 Task: Check the sale-to-list ratio of 3 bathrooms in the last 1 year.
Action: Mouse moved to (762, 176)
Screenshot: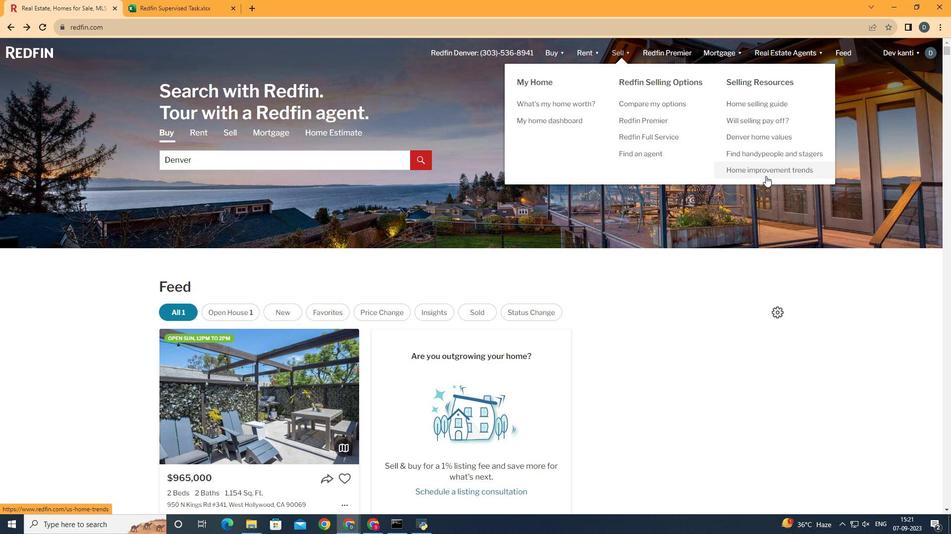 
Action: Mouse pressed left at (762, 176)
Screenshot: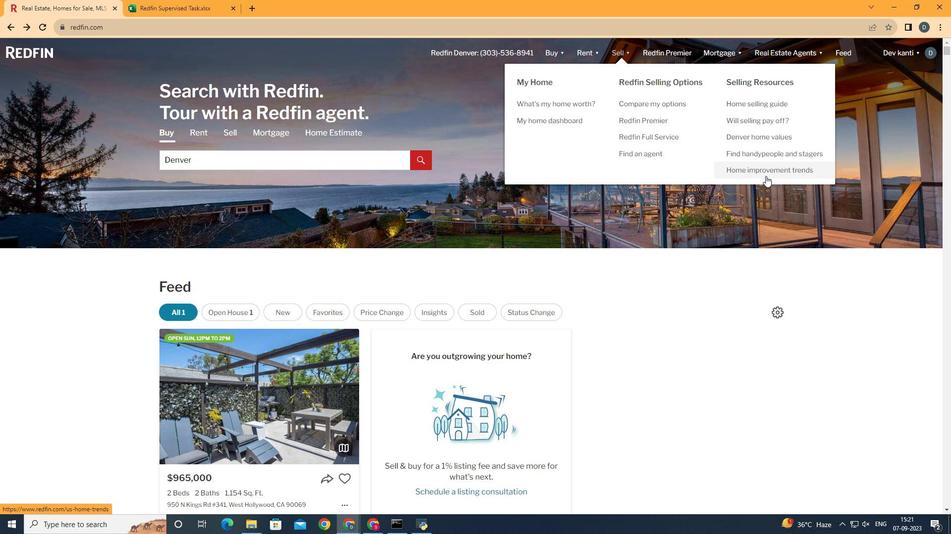 
Action: Mouse moved to (761, 168)
Screenshot: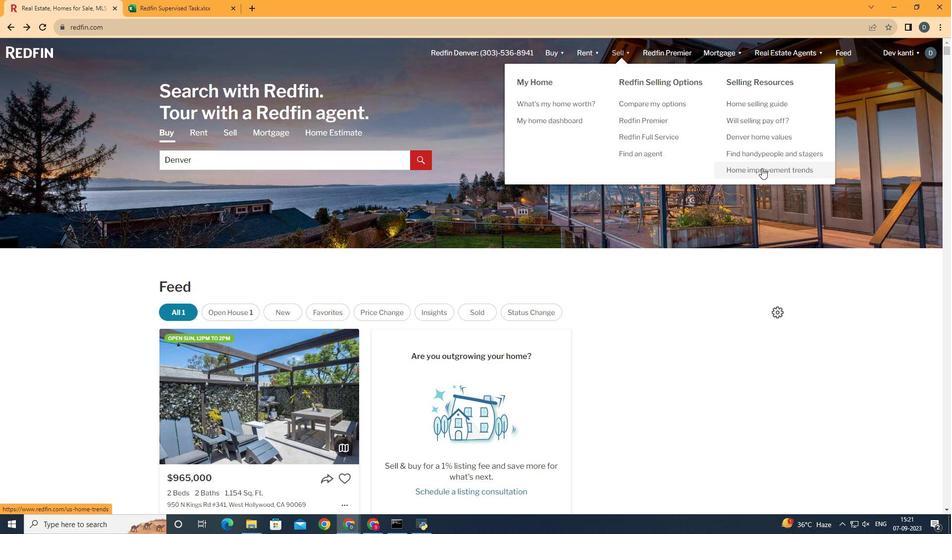 
Action: Mouse pressed left at (761, 168)
Screenshot: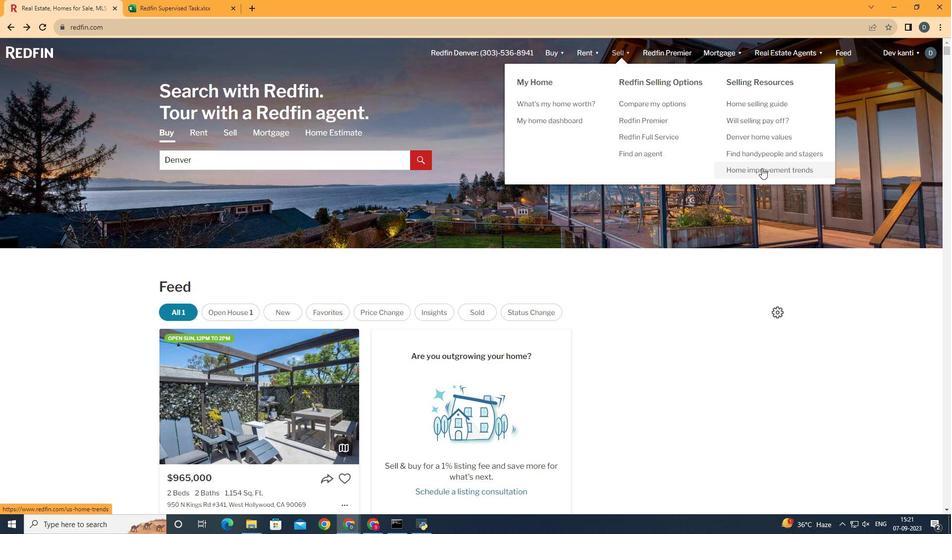 
Action: Mouse moved to (235, 186)
Screenshot: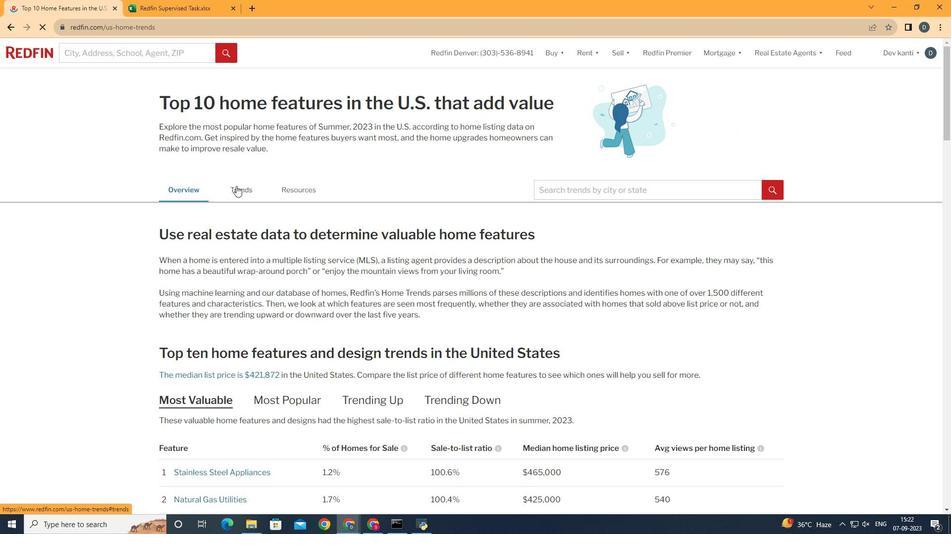 
Action: Mouse pressed left at (235, 186)
Screenshot: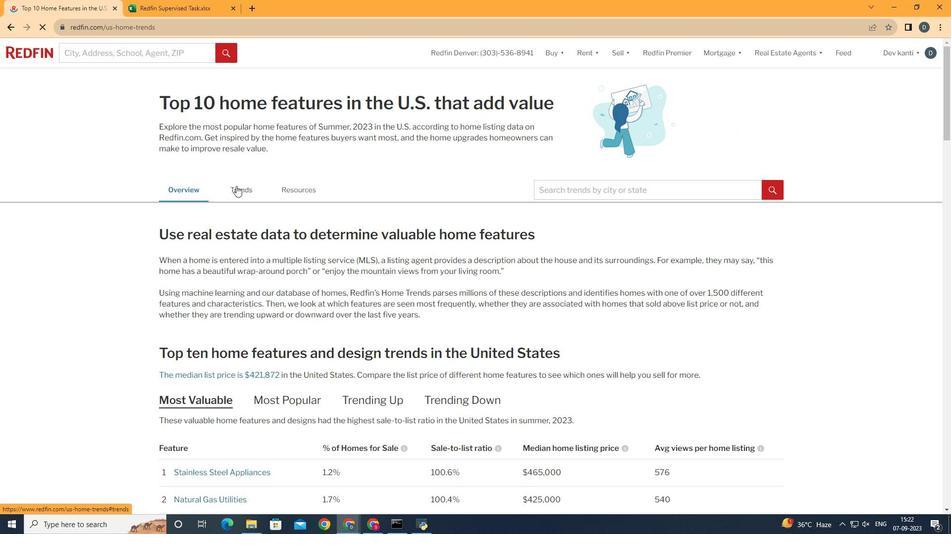 
Action: Mouse moved to (236, 186)
Screenshot: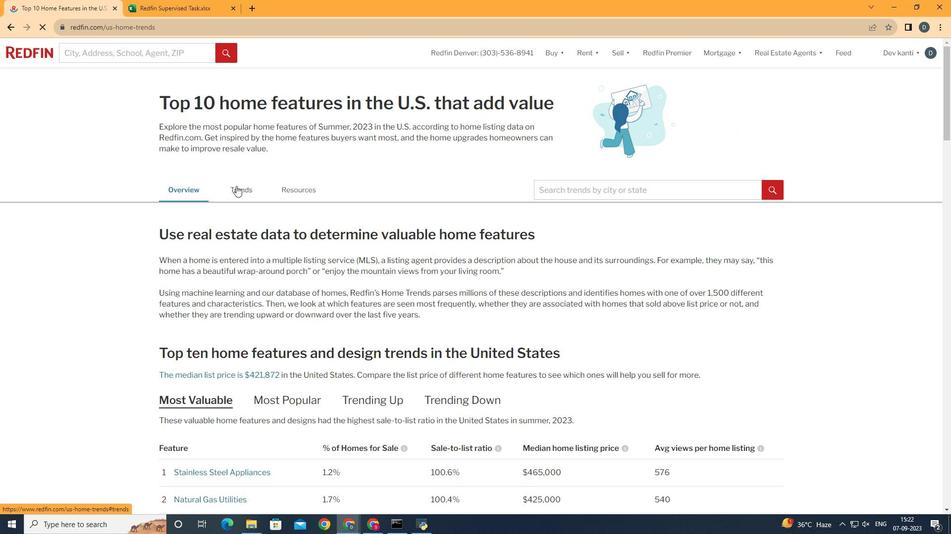 
Action: Mouse scrolled (236, 185) with delta (0, 0)
Screenshot: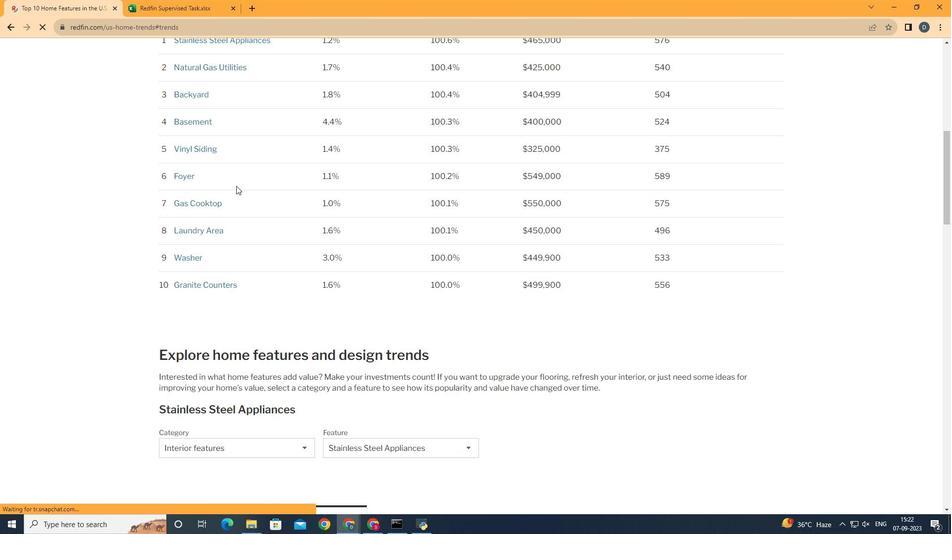 
Action: Mouse scrolled (236, 185) with delta (0, 0)
Screenshot: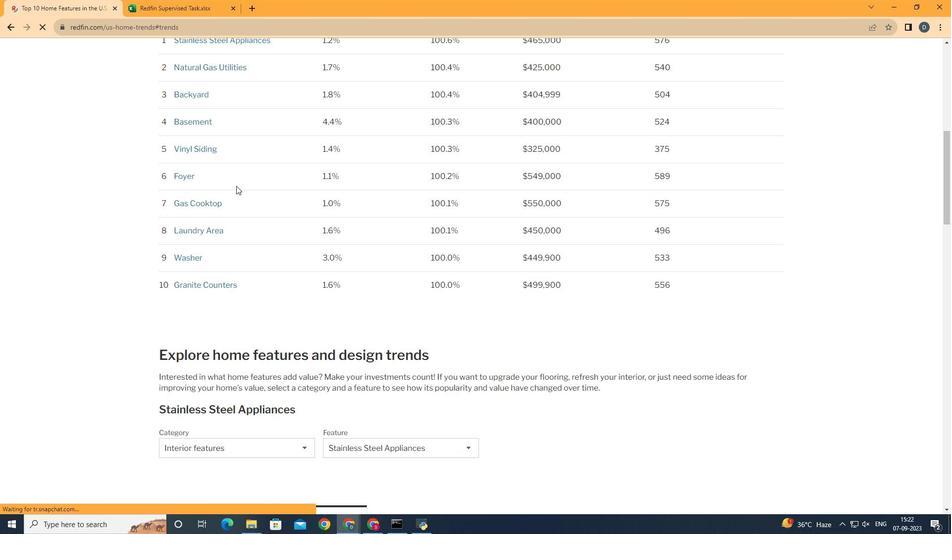 
Action: Mouse scrolled (236, 185) with delta (0, 0)
Screenshot: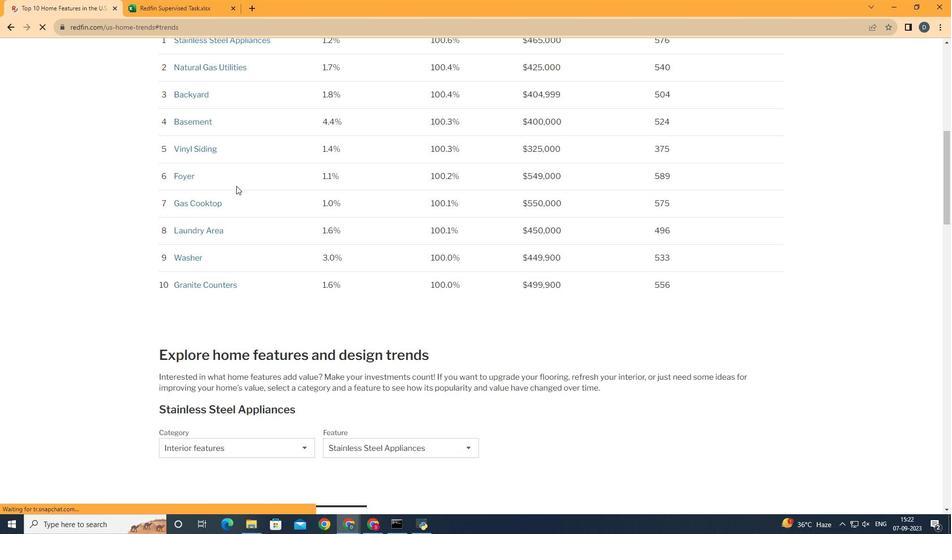 
Action: Mouse scrolled (236, 185) with delta (0, 0)
Screenshot: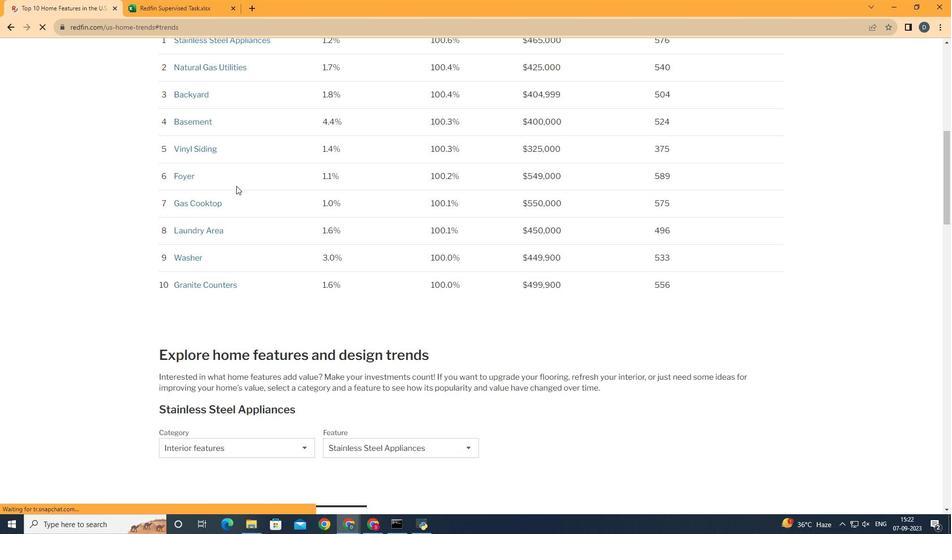 
Action: Mouse scrolled (236, 185) with delta (0, 0)
Screenshot: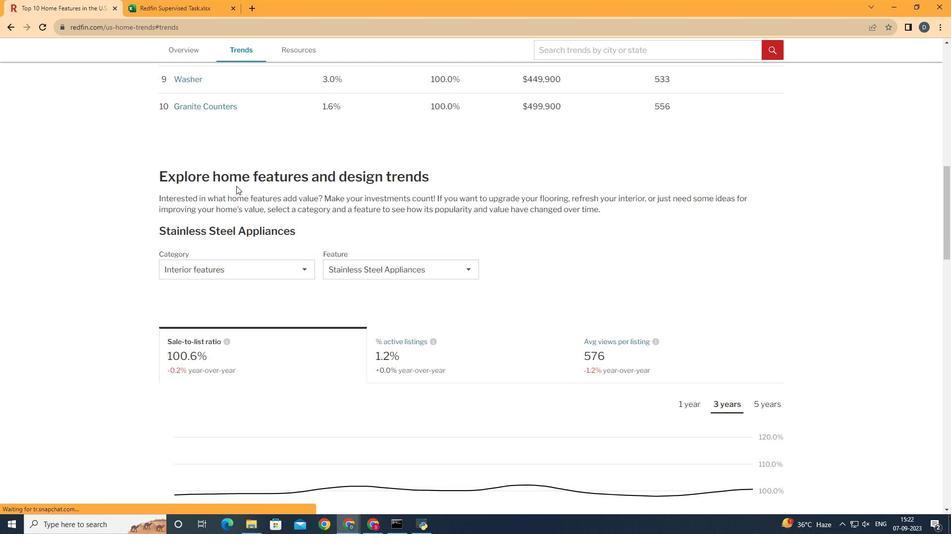 
Action: Mouse scrolled (236, 185) with delta (0, 0)
Screenshot: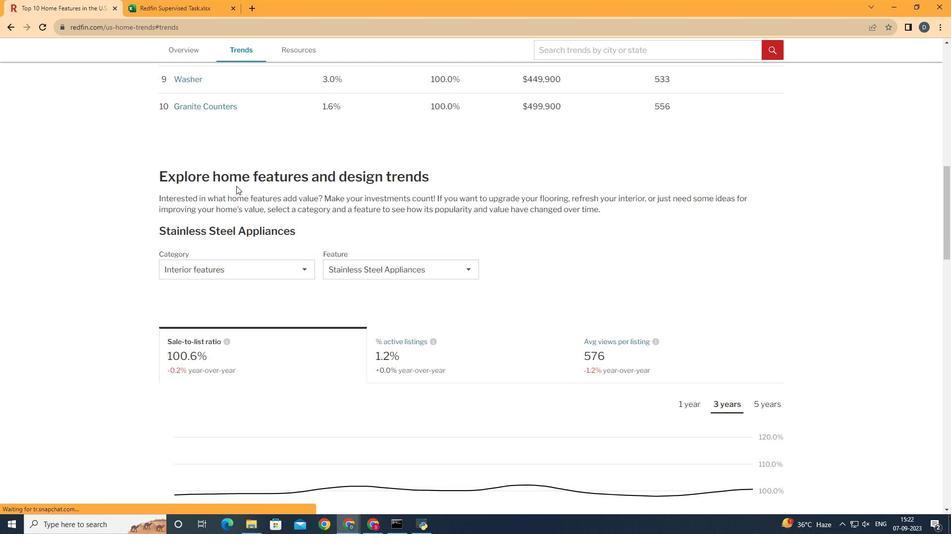 
Action: Mouse scrolled (236, 185) with delta (0, 0)
Screenshot: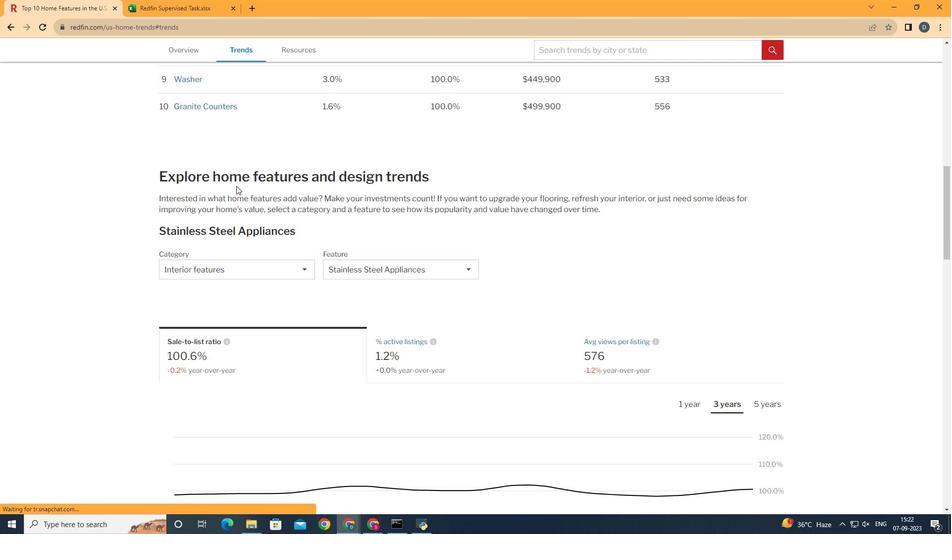 
Action: Mouse moved to (236, 186)
Screenshot: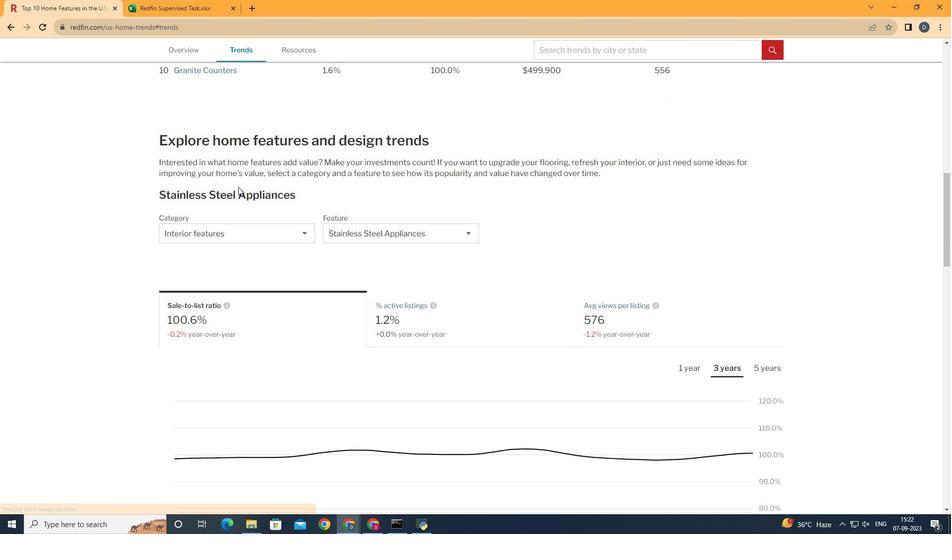 
Action: Mouse scrolled (236, 185) with delta (0, 0)
Screenshot: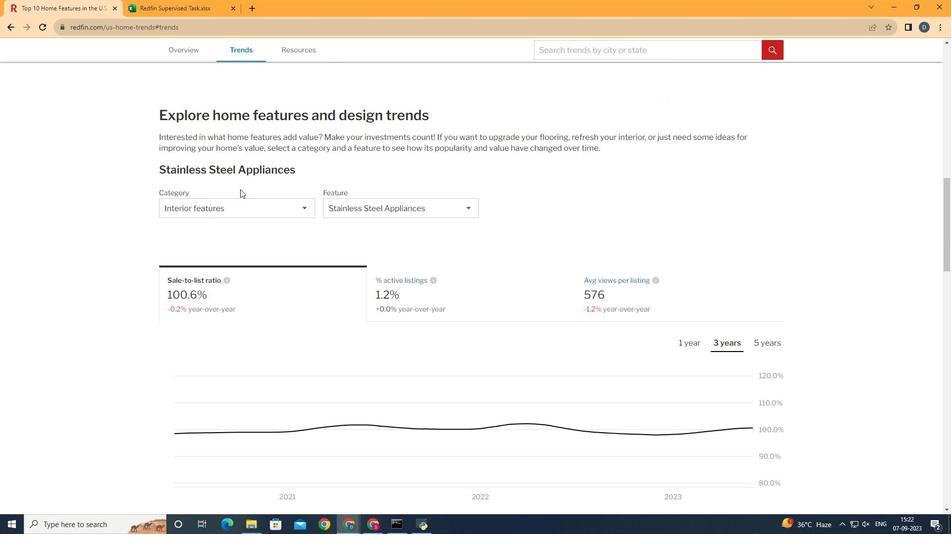 
Action: Mouse moved to (255, 204)
Screenshot: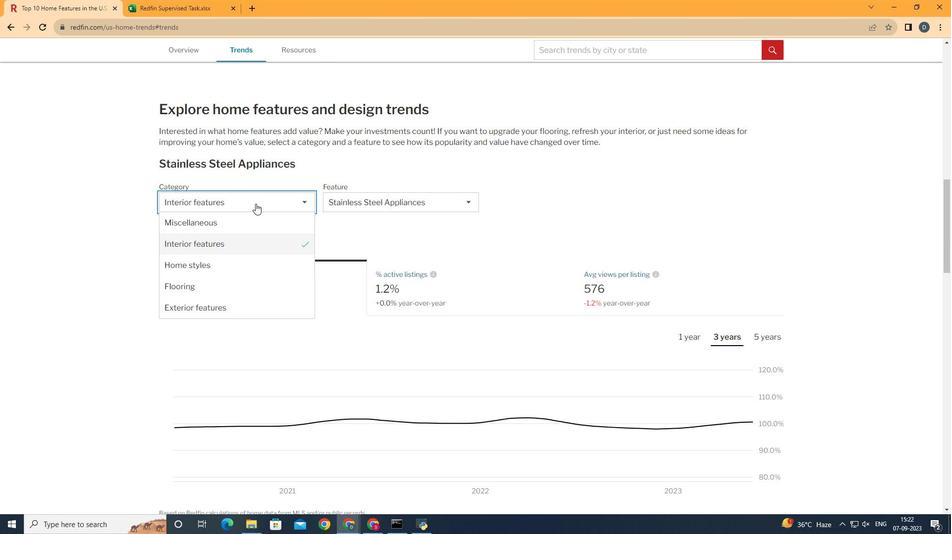 
Action: Mouse pressed left at (255, 204)
Screenshot: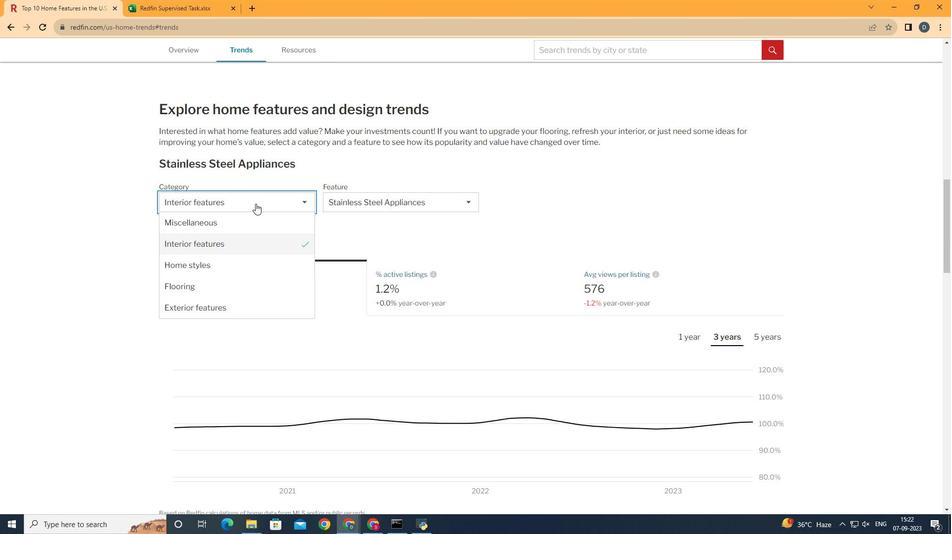 
Action: Mouse moved to (258, 241)
Screenshot: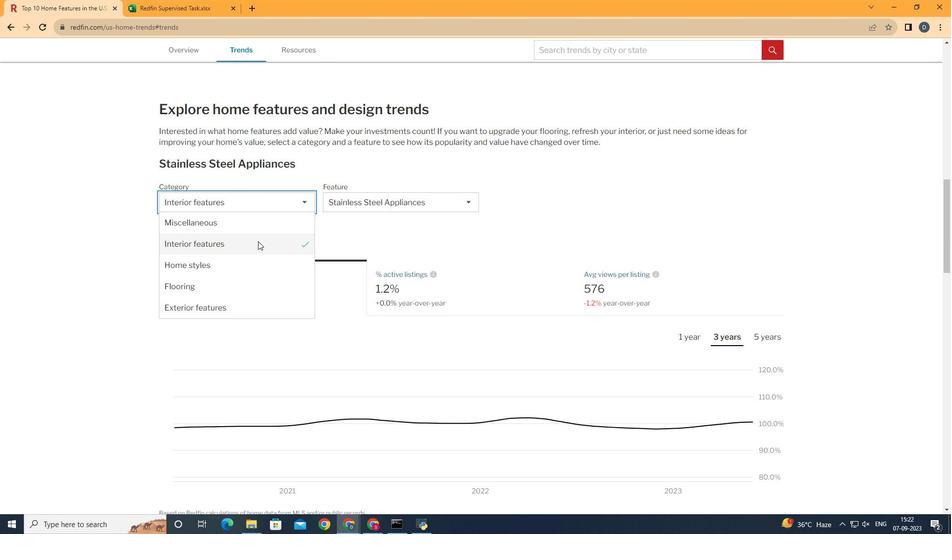 
Action: Mouse pressed left at (258, 241)
Screenshot: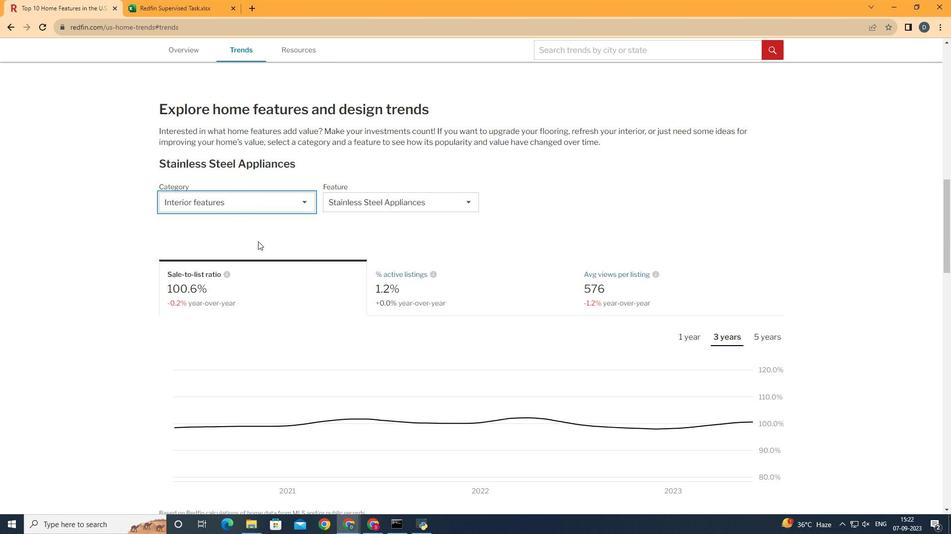 
Action: Mouse moved to (414, 199)
Screenshot: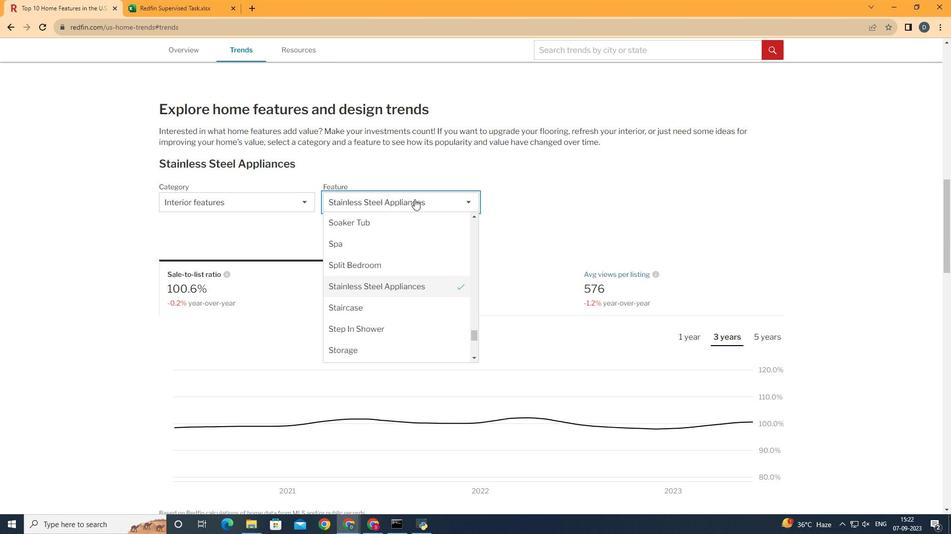
Action: Mouse pressed left at (414, 199)
Screenshot: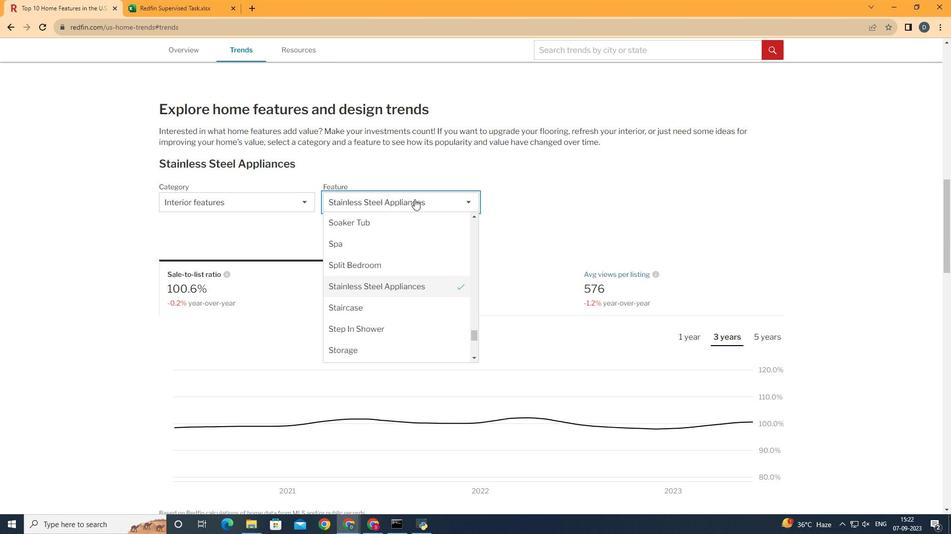 
Action: Mouse moved to (474, 332)
Screenshot: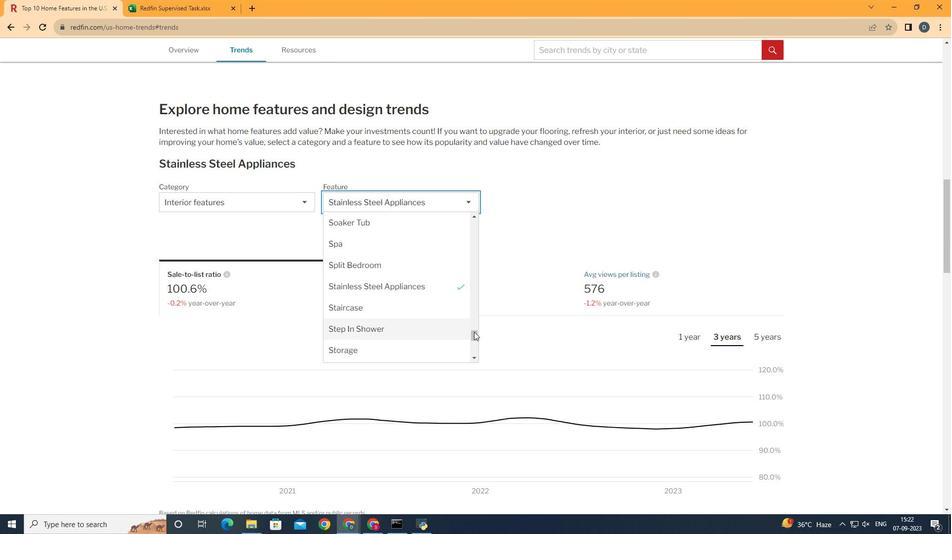 
Action: Mouse pressed left at (474, 332)
Screenshot: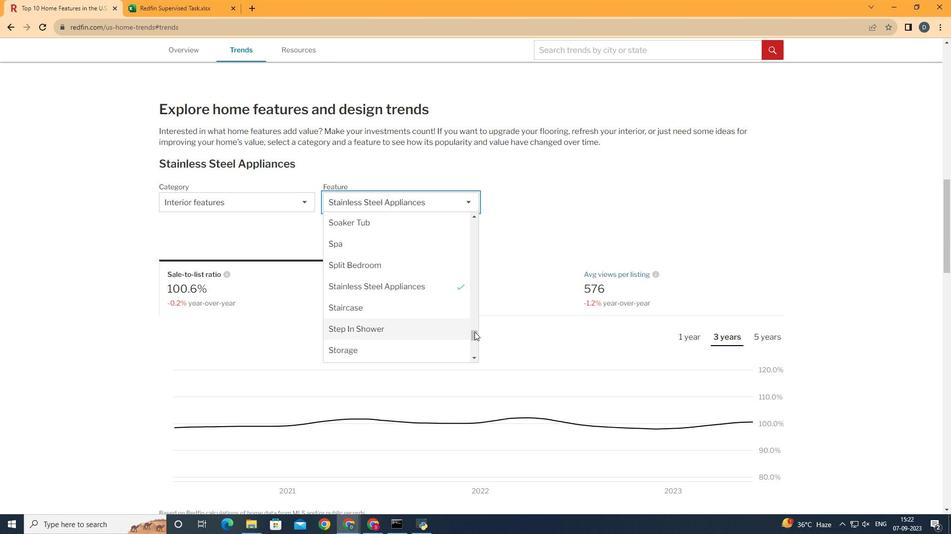 
Action: Mouse moved to (437, 256)
Screenshot: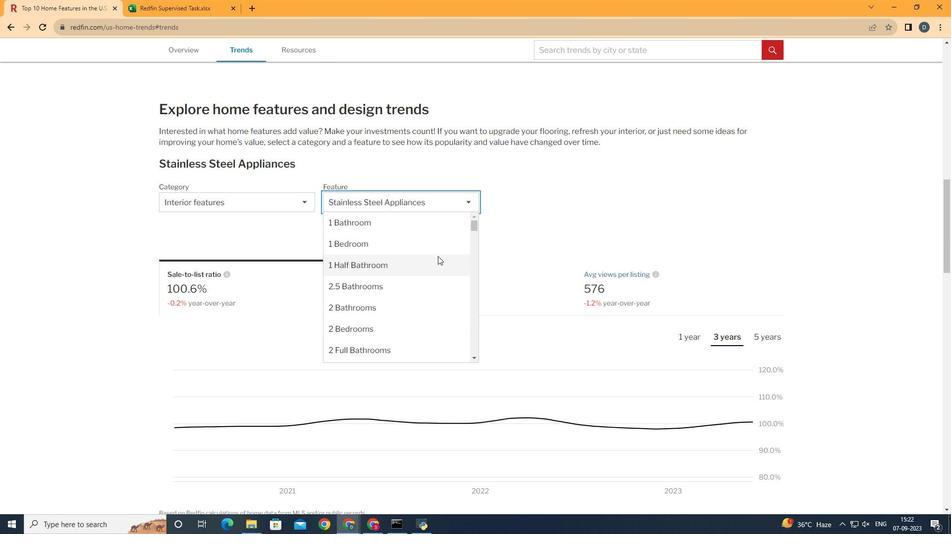 
Action: Mouse scrolled (437, 256) with delta (0, 0)
Screenshot: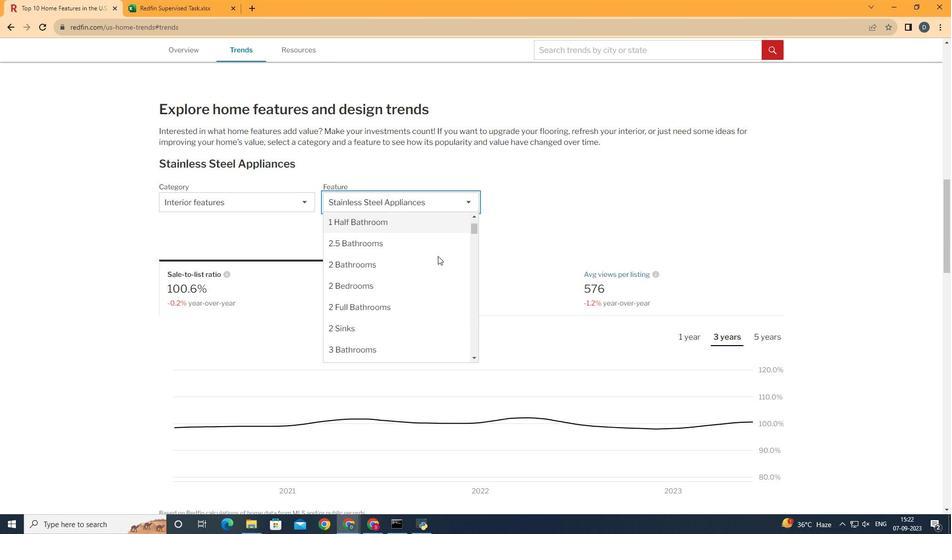 
Action: Mouse moved to (448, 297)
Screenshot: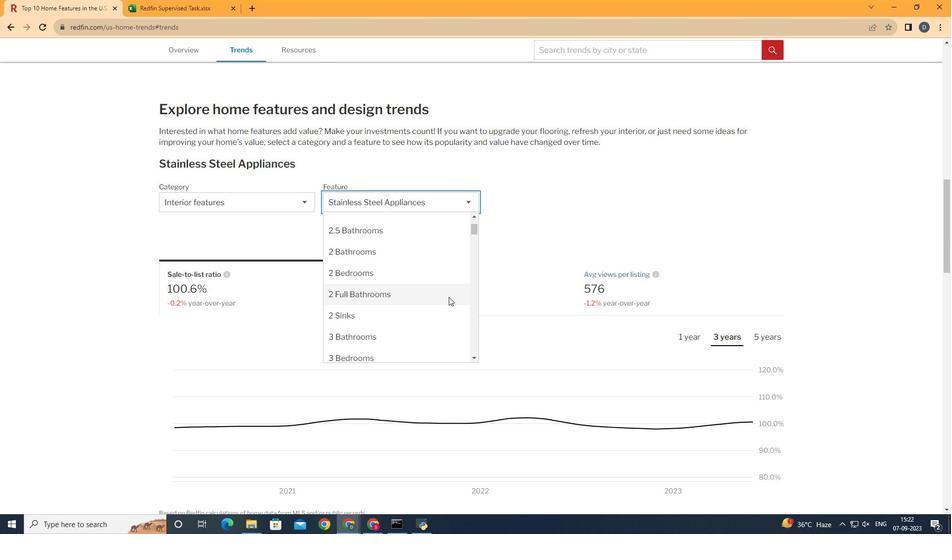 
Action: Mouse scrolled (448, 297) with delta (0, 0)
Screenshot: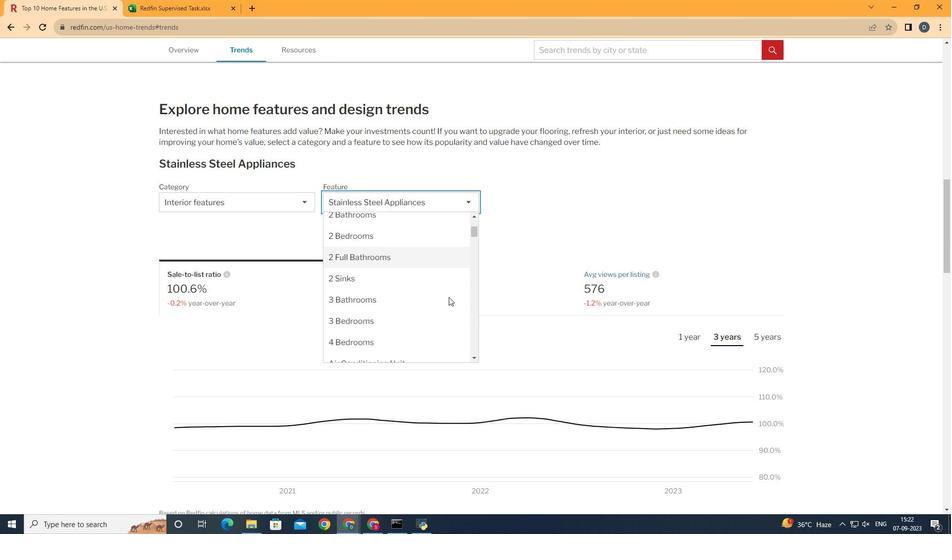 
Action: Mouse moved to (444, 295)
Screenshot: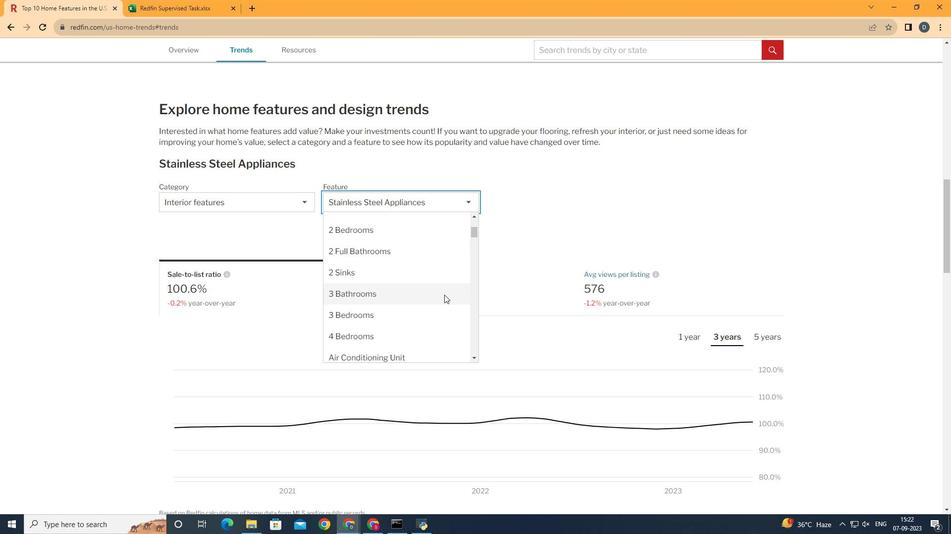 
Action: Mouse pressed left at (444, 295)
Screenshot: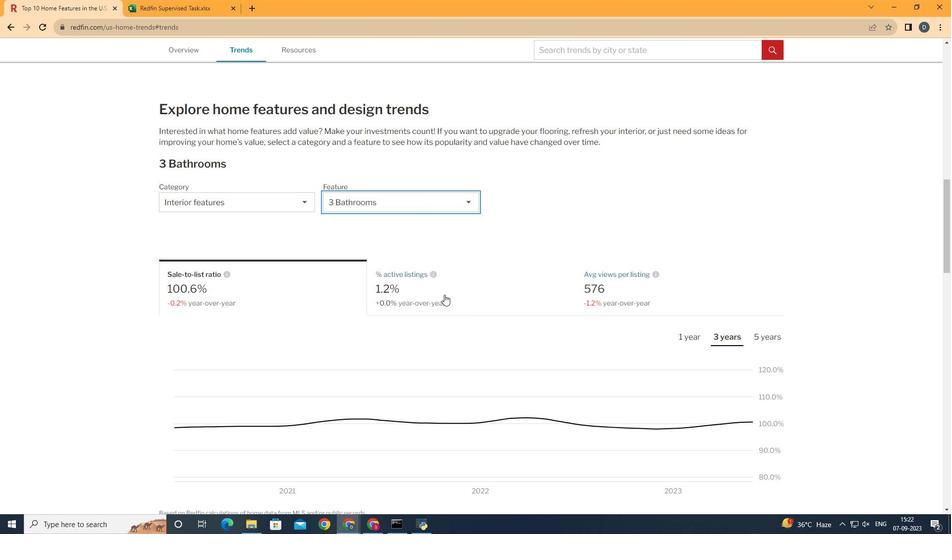 
Action: Mouse moved to (453, 274)
Screenshot: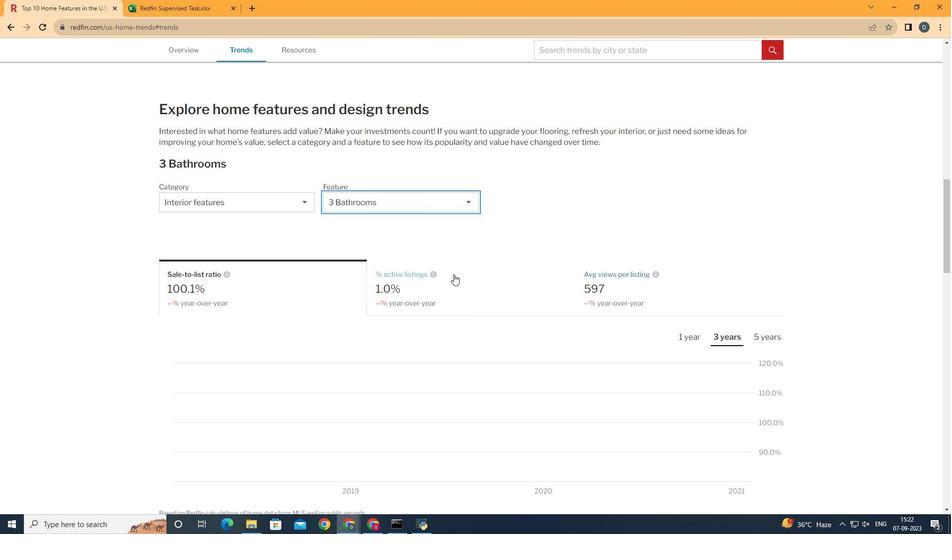 
Action: Mouse scrolled (453, 274) with delta (0, 0)
Screenshot: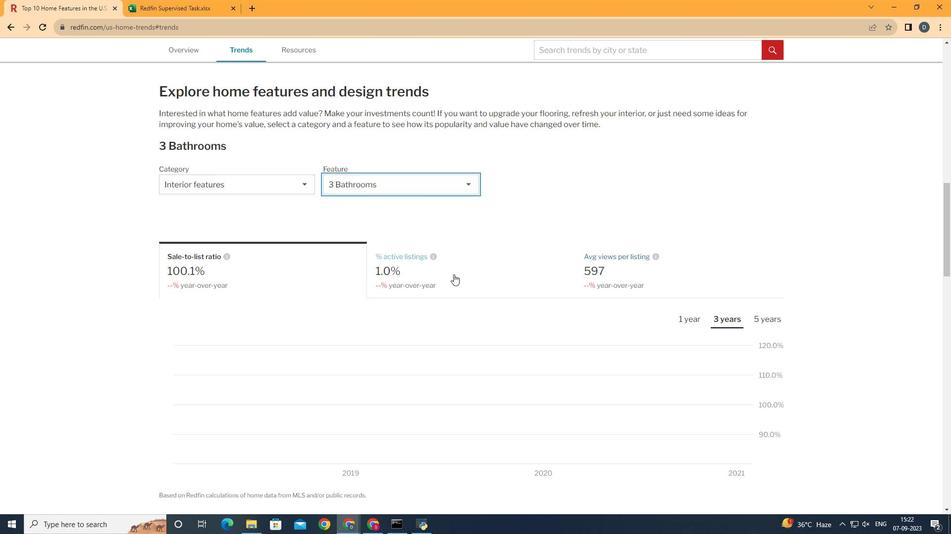 
Action: Mouse moved to (686, 286)
Screenshot: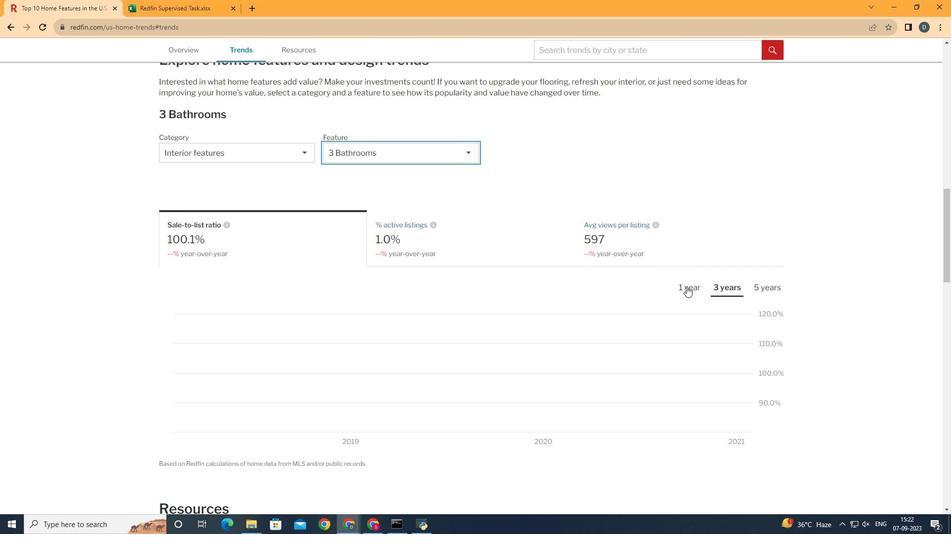 
Action: Mouse pressed left at (686, 286)
Screenshot: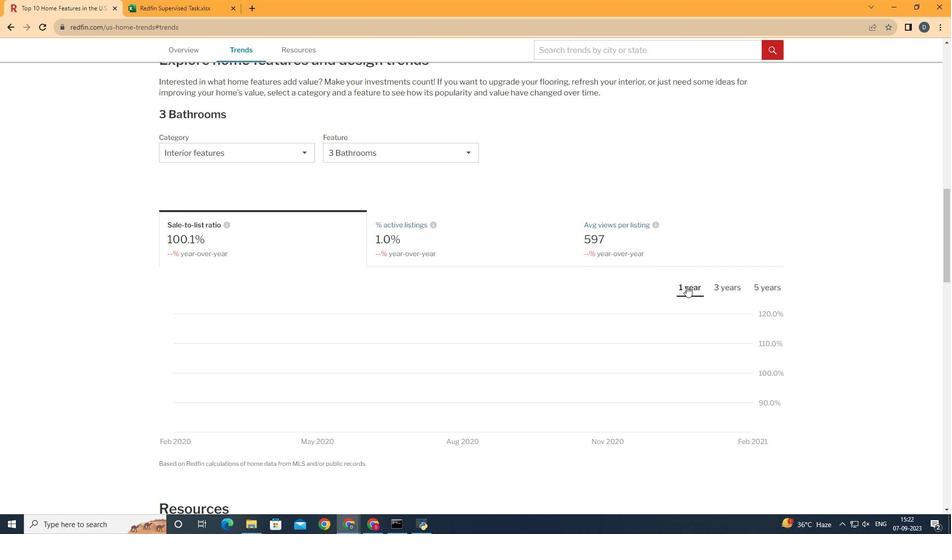 
Action: Mouse moved to (740, 380)
Screenshot: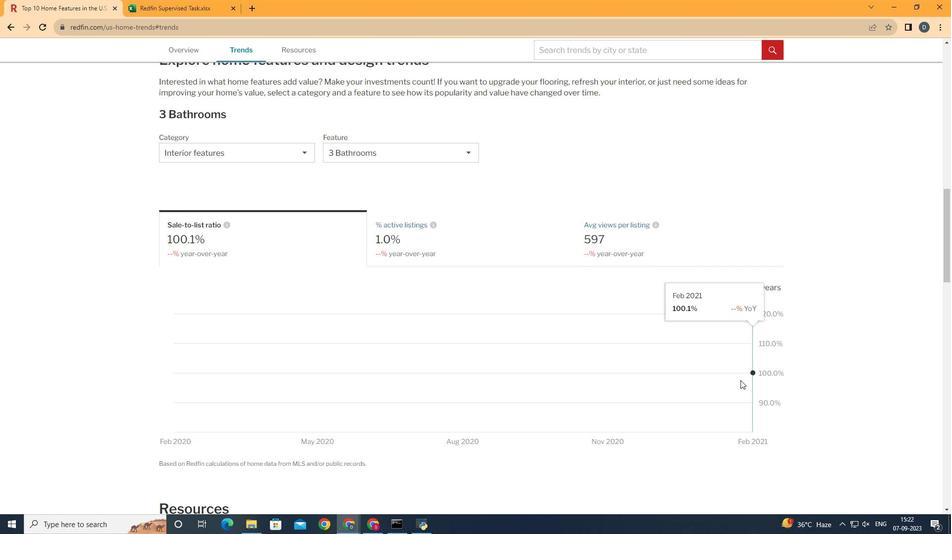 
